 Task: Add a field from the Popular template Effort Level with name Transform.
Action: Mouse moved to (44, 379)
Screenshot: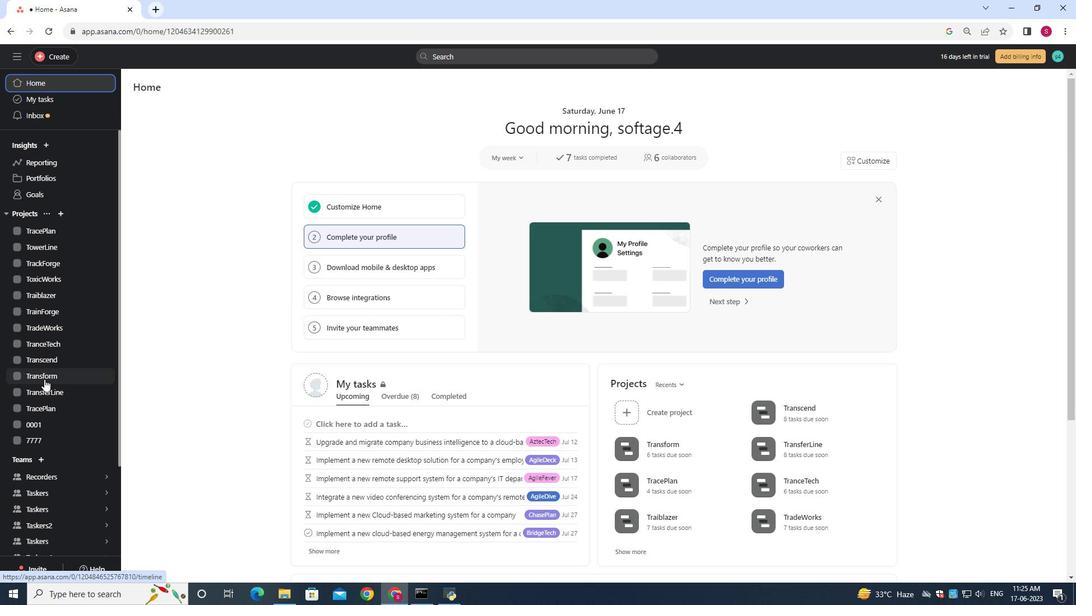 
Action: Mouse pressed left at (44, 379)
Screenshot: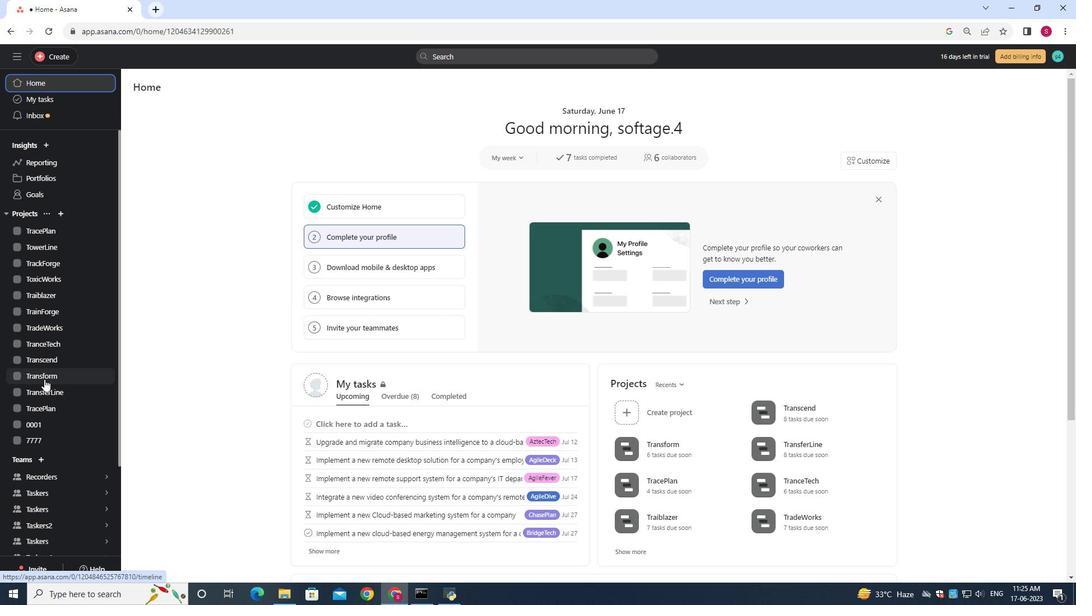 
Action: Mouse moved to (182, 112)
Screenshot: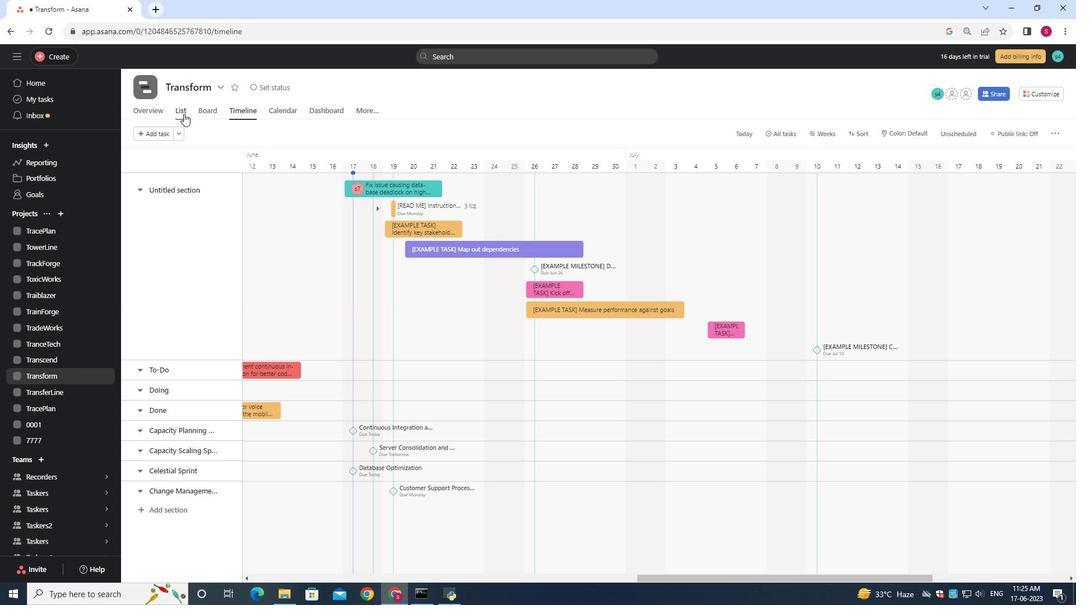
Action: Mouse pressed left at (182, 112)
Screenshot: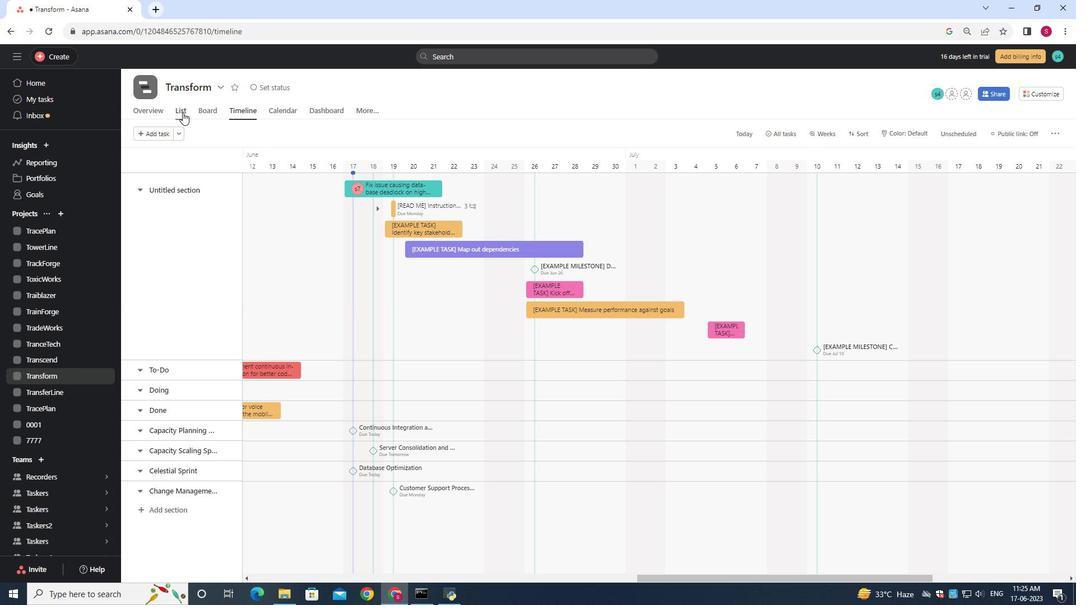 
Action: Mouse moved to (755, 157)
Screenshot: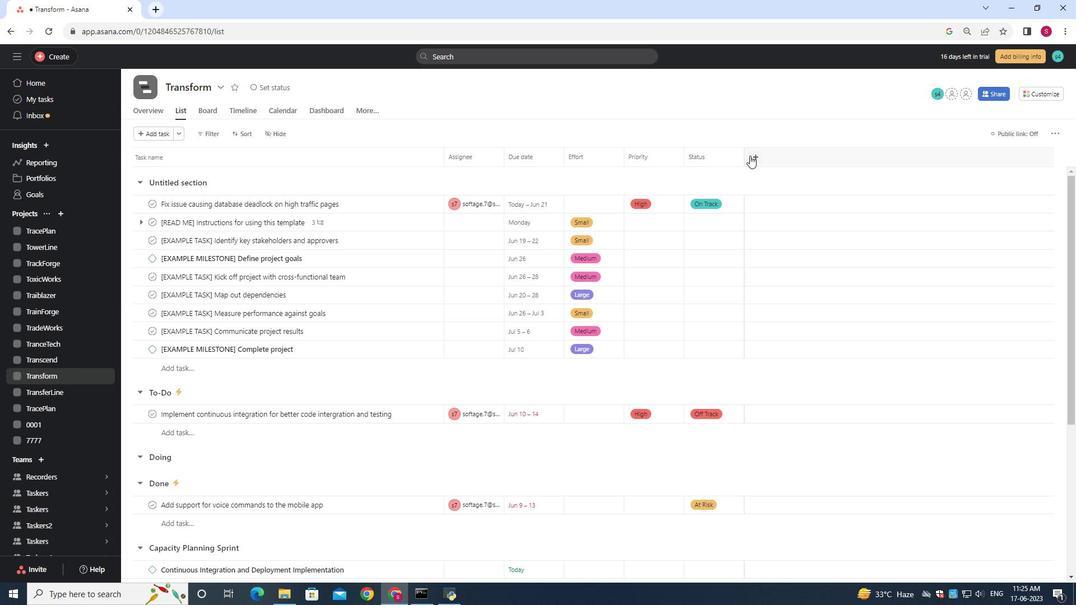 
Action: Mouse pressed left at (755, 157)
Screenshot: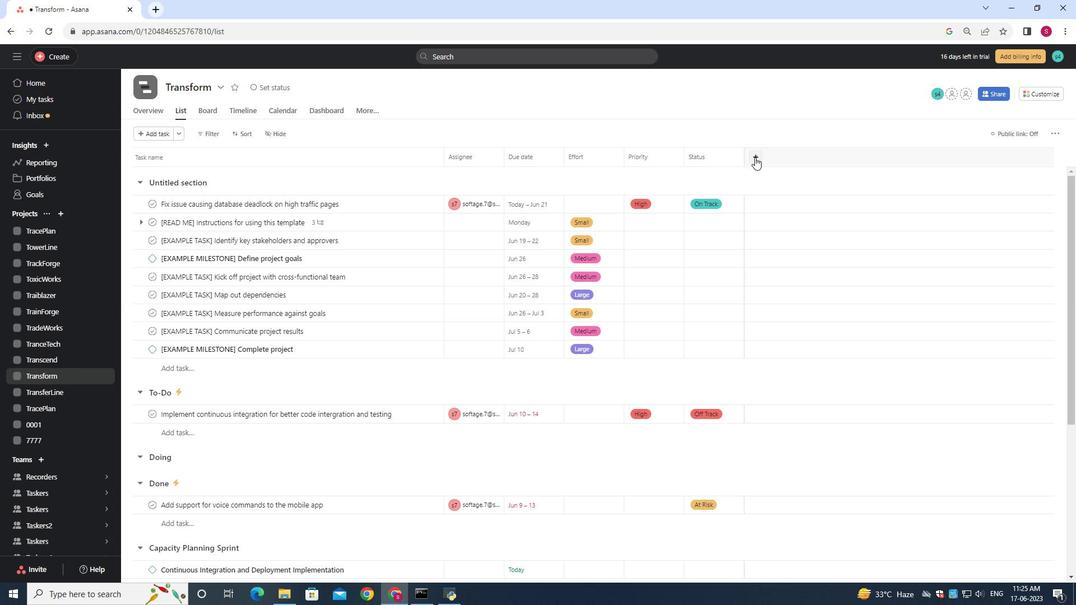 
Action: Mouse moved to (778, 213)
Screenshot: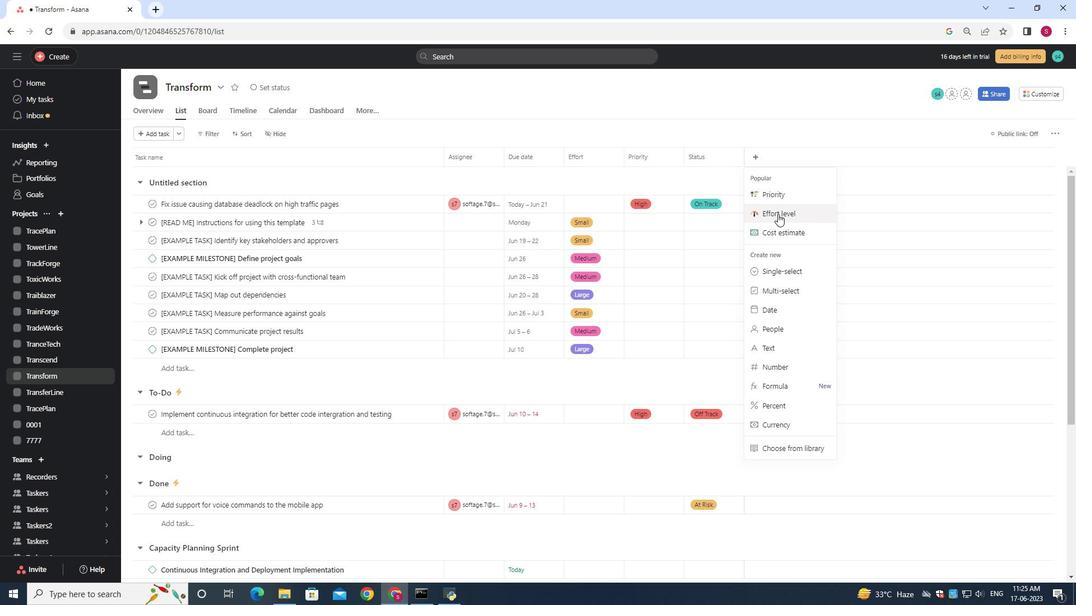 
Action: Mouse pressed left at (778, 213)
Screenshot: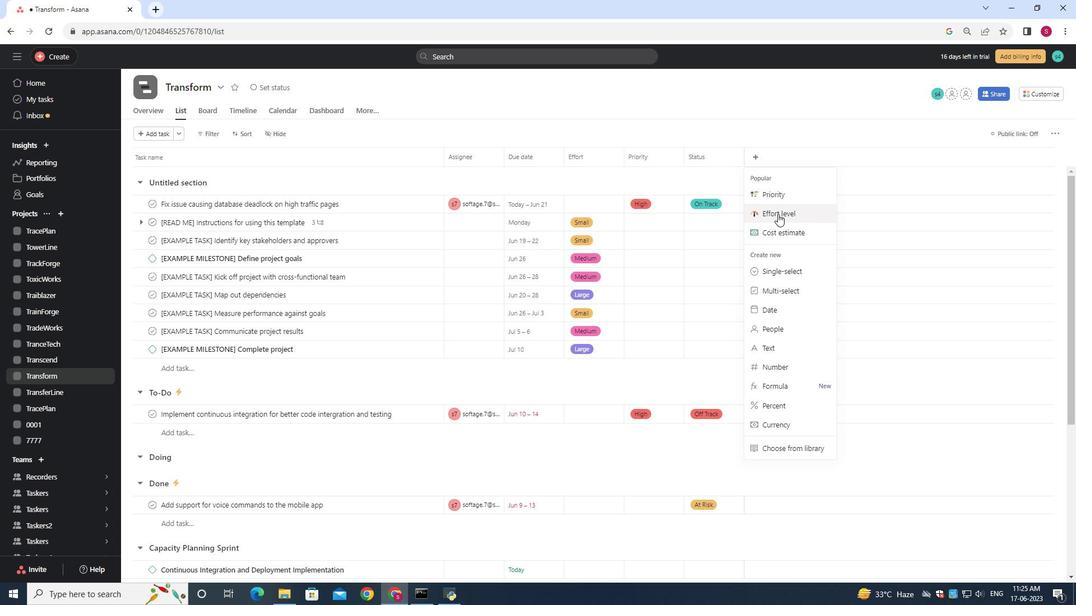 
Action: Mouse moved to (501, 157)
Screenshot: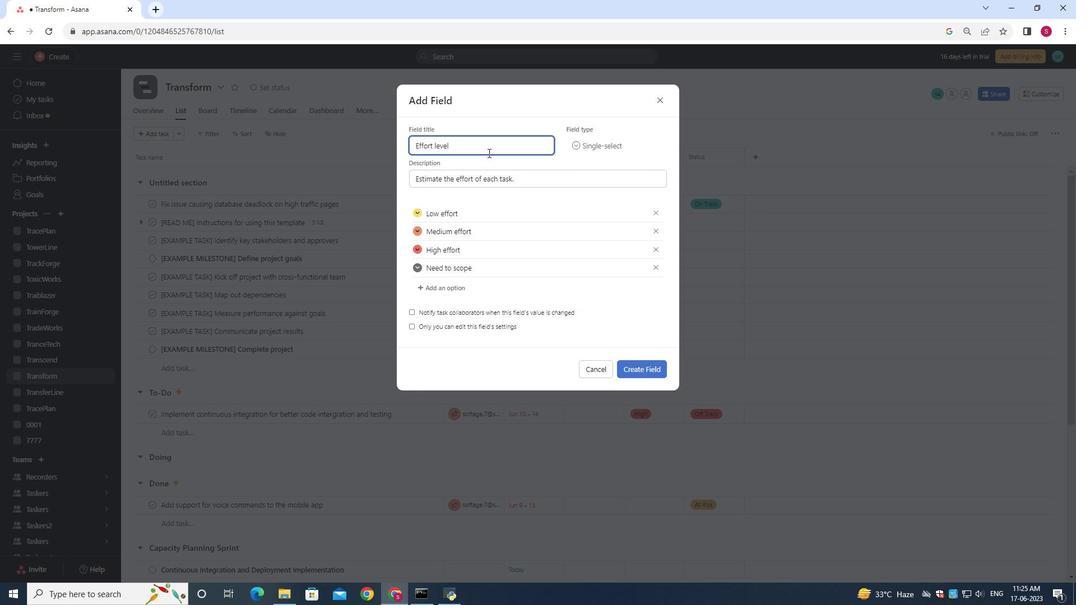 
Action: Key pressed ctrl+A<Key.backspace><Key.shift><Key.shift><Key.shift><Key.shift><Key.shift><Key.shift><Key.shift><Key.shift><Key.shift><Key.shift>Transform
Screenshot: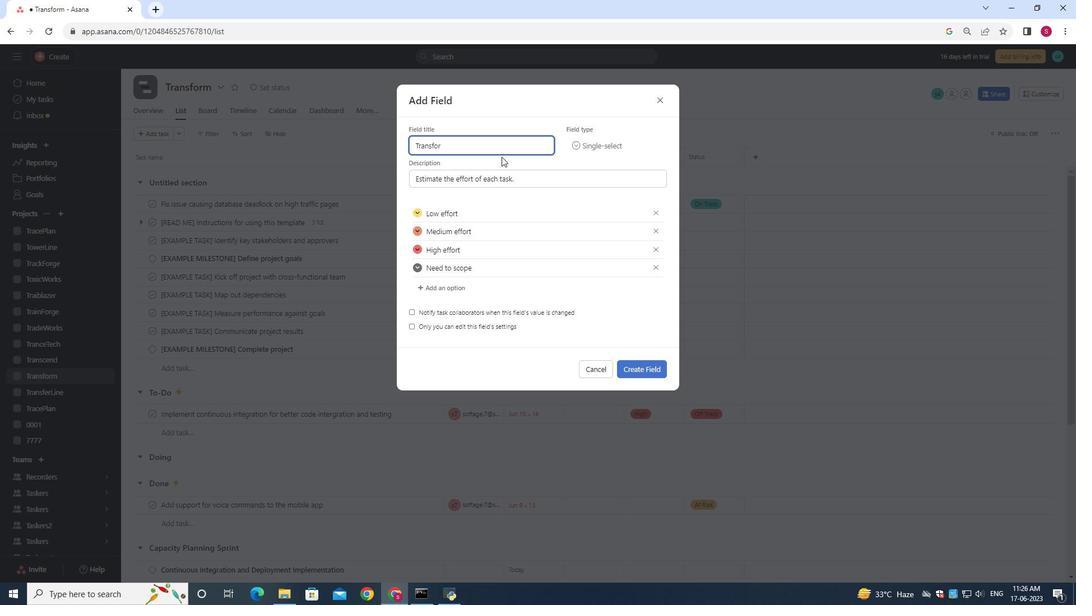 
Action: Mouse moved to (634, 363)
Screenshot: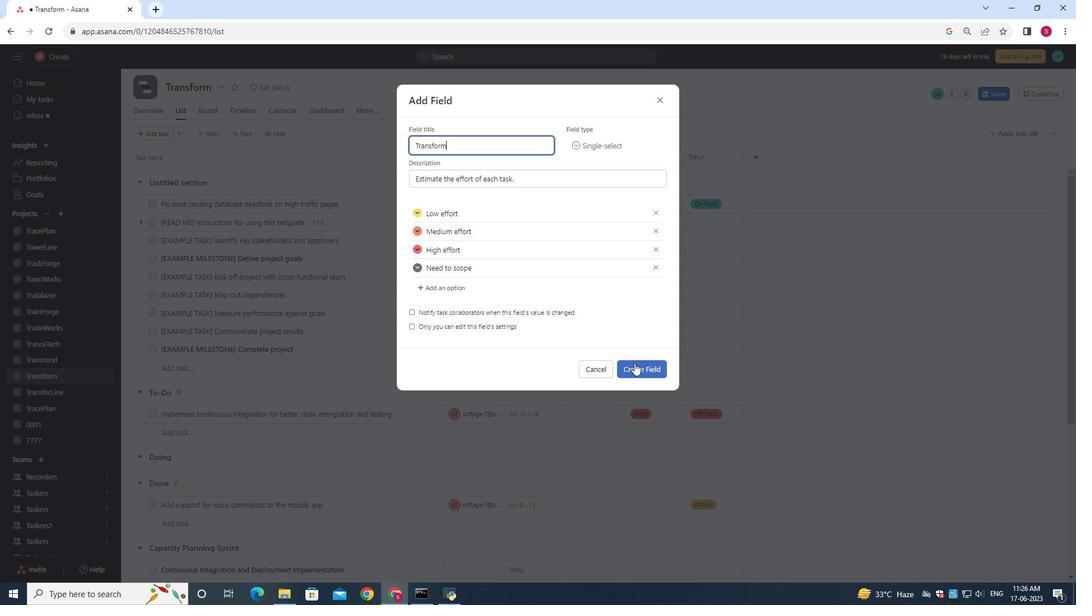 
Action: Mouse pressed left at (634, 363)
Screenshot: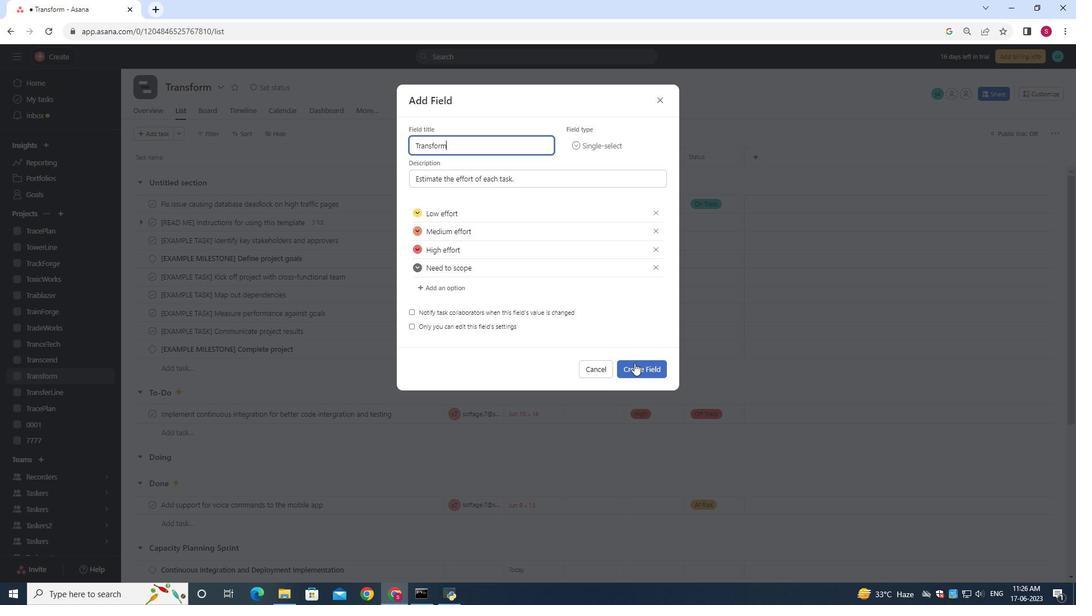 
Action: Mouse moved to (634, 362)
Screenshot: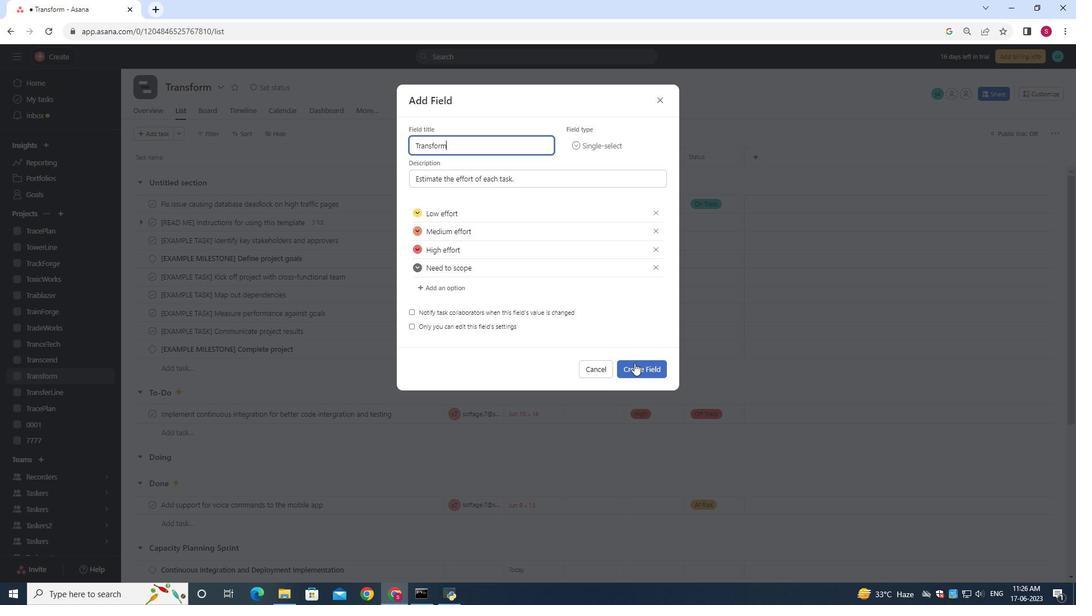 
